 Task: Create a section Error Handling Sprint and in the section, add a milestone Virtual Desktop Infrastructure (VDI) Implementation in the project AriesPlan
Action: Mouse moved to (51, 246)
Screenshot: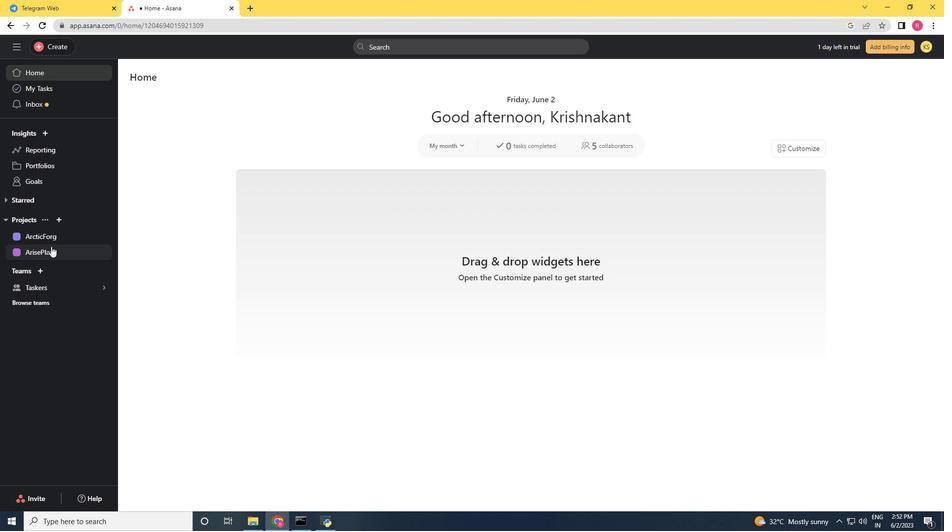 
Action: Mouse pressed left at (51, 246)
Screenshot: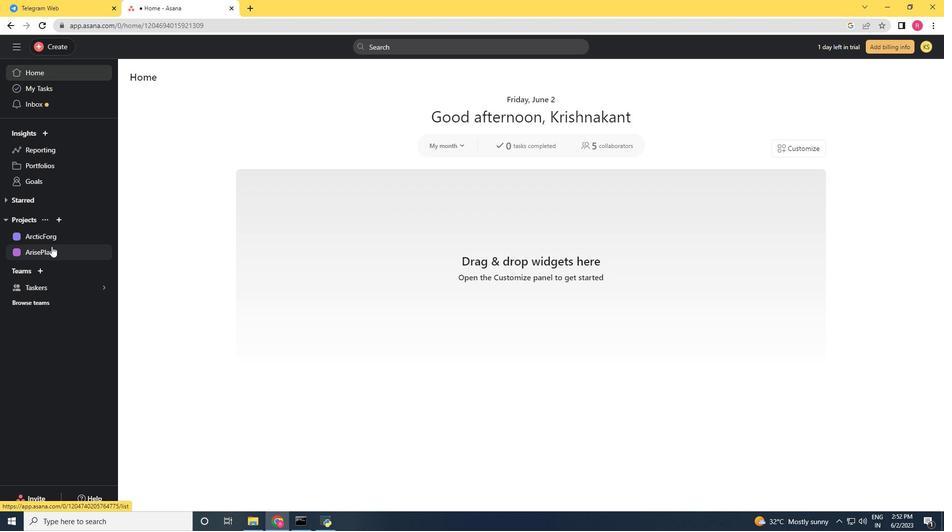 
Action: Mouse moved to (208, 345)
Screenshot: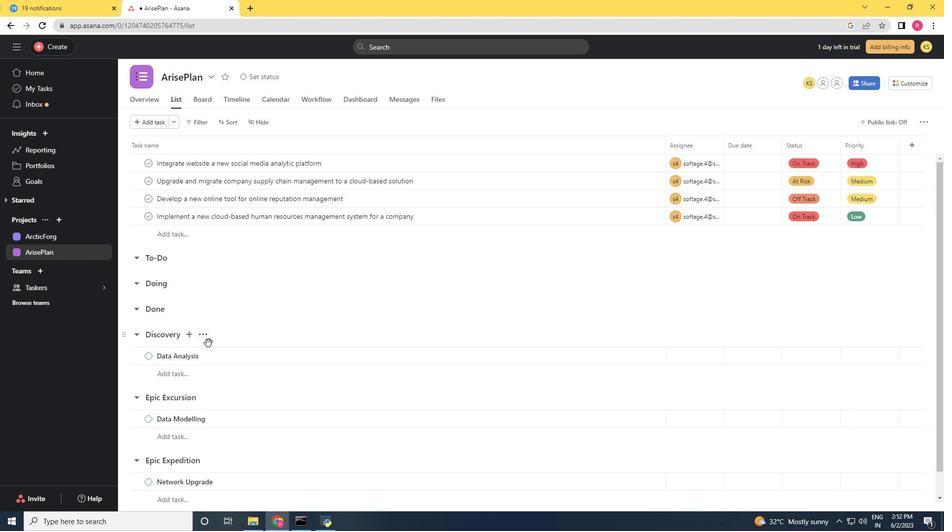 
Action: Mouse scrolled (208, 345) with delta (0, 0)
Screenshot: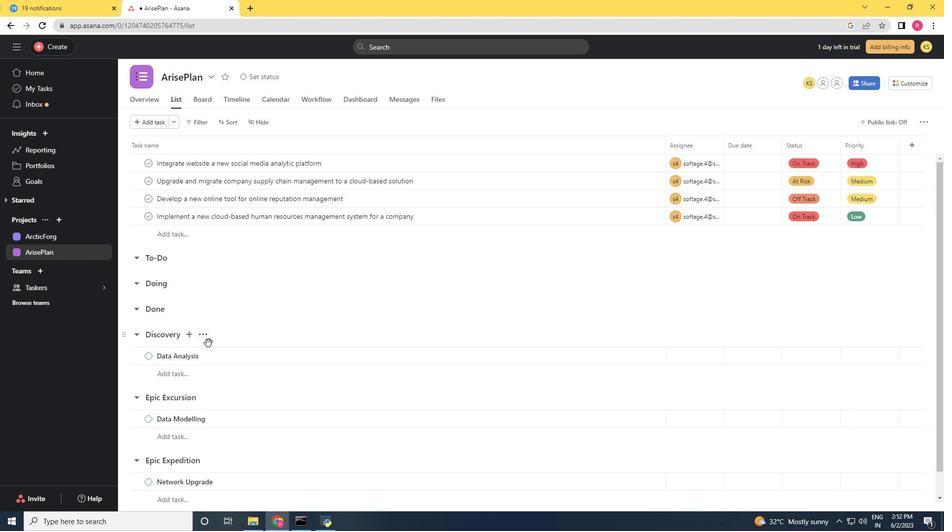 
Action: Mouse moved to (208, 347)
Screenshot: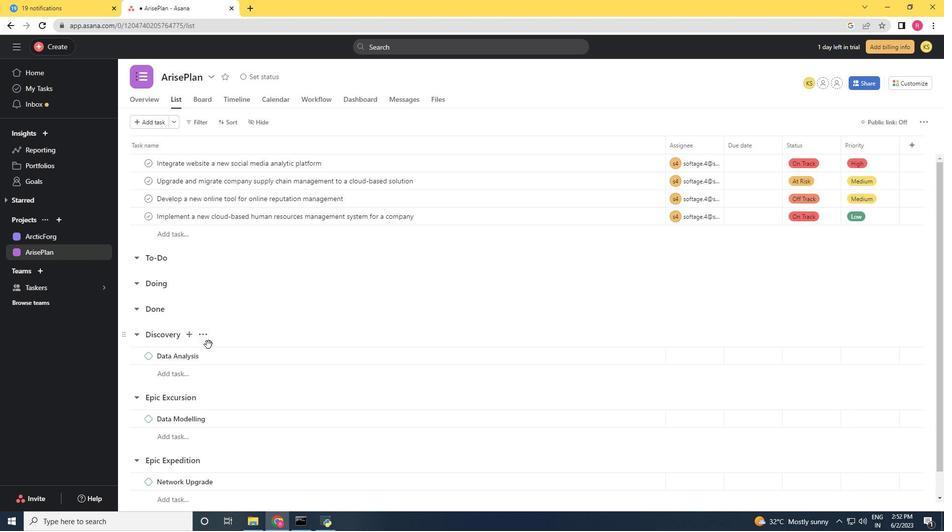 
Action: Mouse scrolled (208, 347) with delta (0, 0)
Screenshot: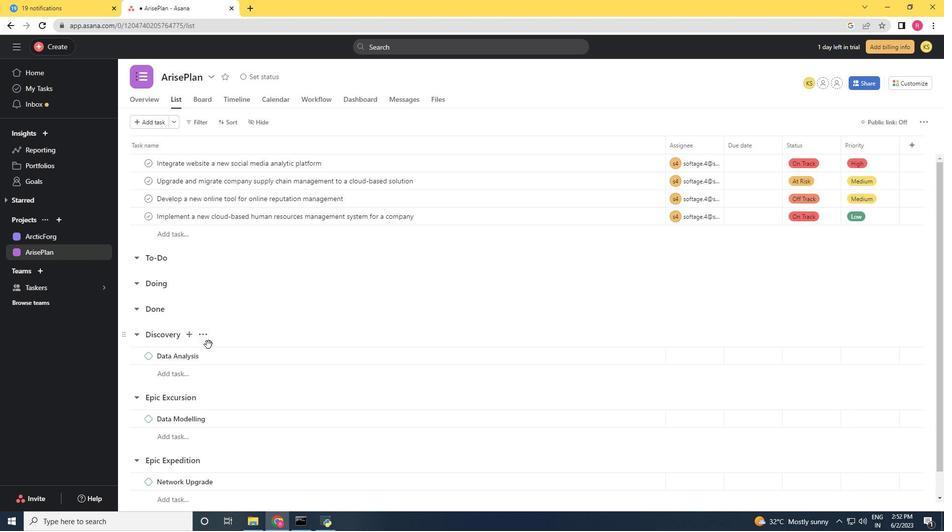 
Action: Mouse moved to (208, 350)
Screenshot: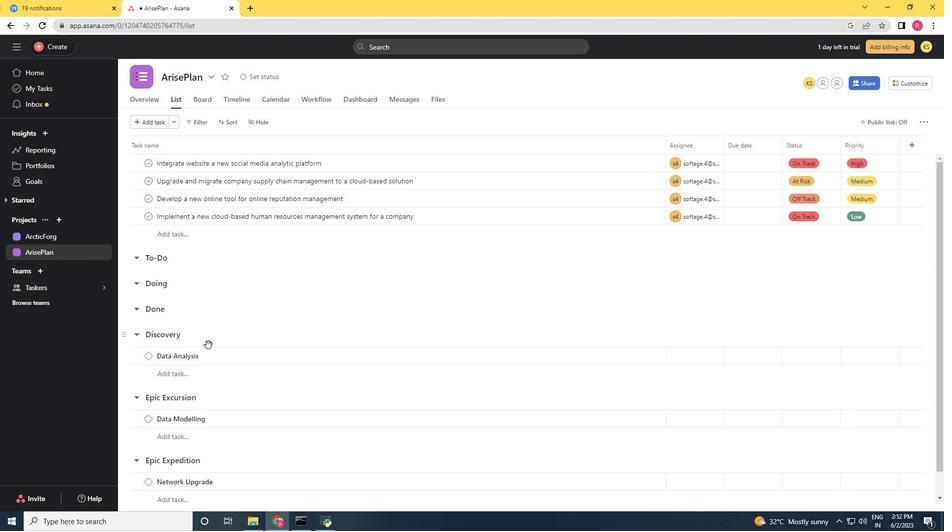 
Action: Mouse scrolled (208, 349) with delta (0, 0)
Screenshot: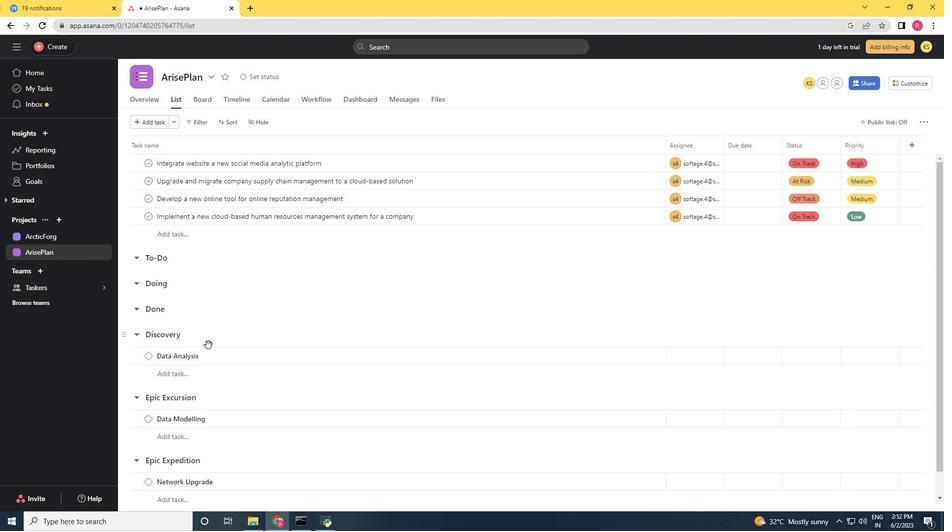
Action: Mouse moved to (208, 352)
Screenshot: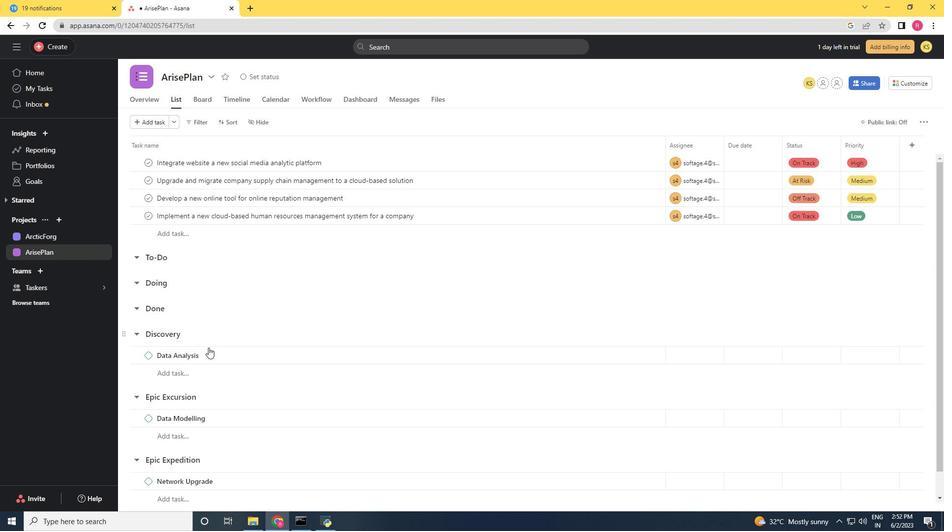 
Action: Mouse scrolled (208, 351) with delta (0, 0)
Screenshot: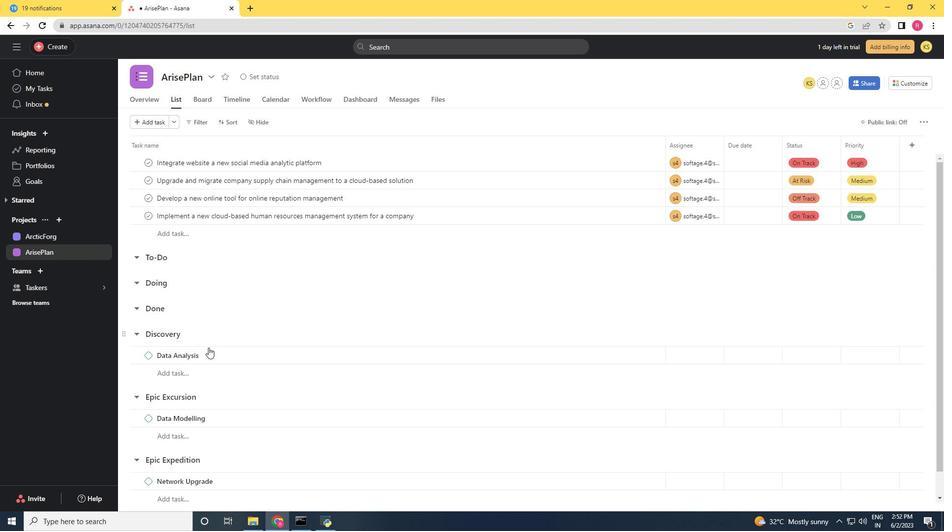 
Action: Mouse moved to (151, 489)
Screenshot: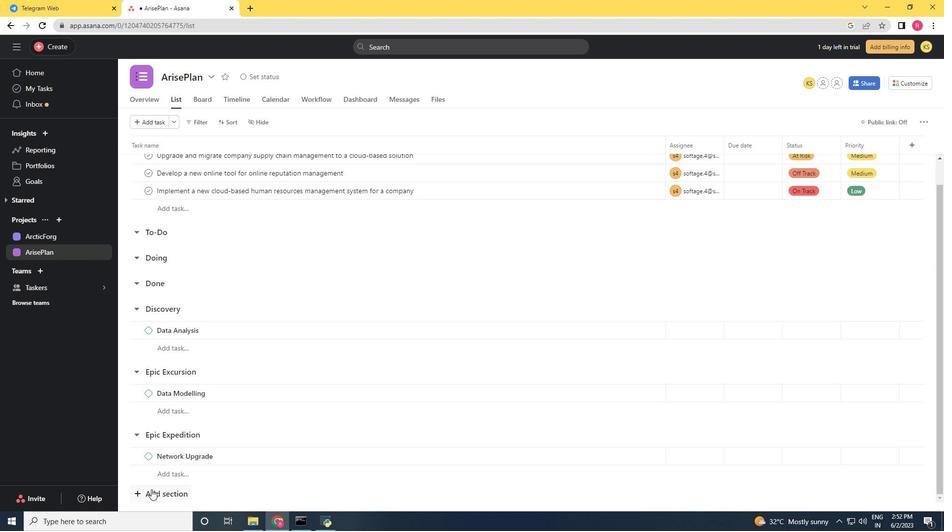 
Action: Mouse pressed left at (151, 489)
Screenshot: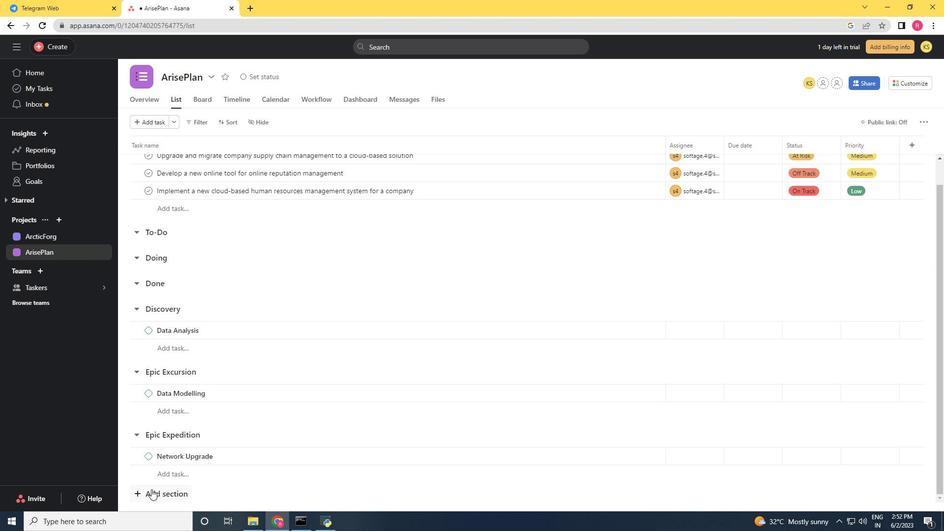 
Action: Mouse moved to (187, 480)
Screenshot: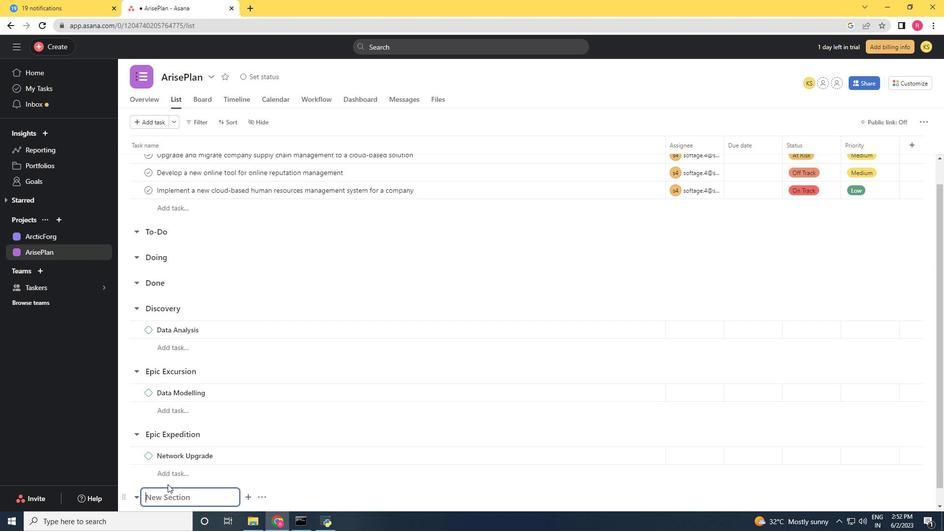 
Action: Mouse scrolled (187, 480) with delta (0, 0)
Screenshot: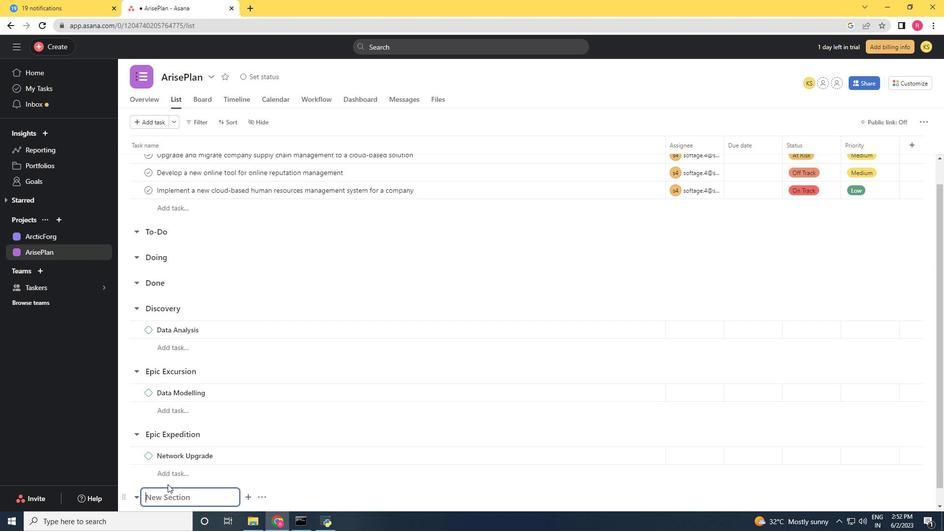 
Action: Mouse moved to (189, 479)
Screenshot: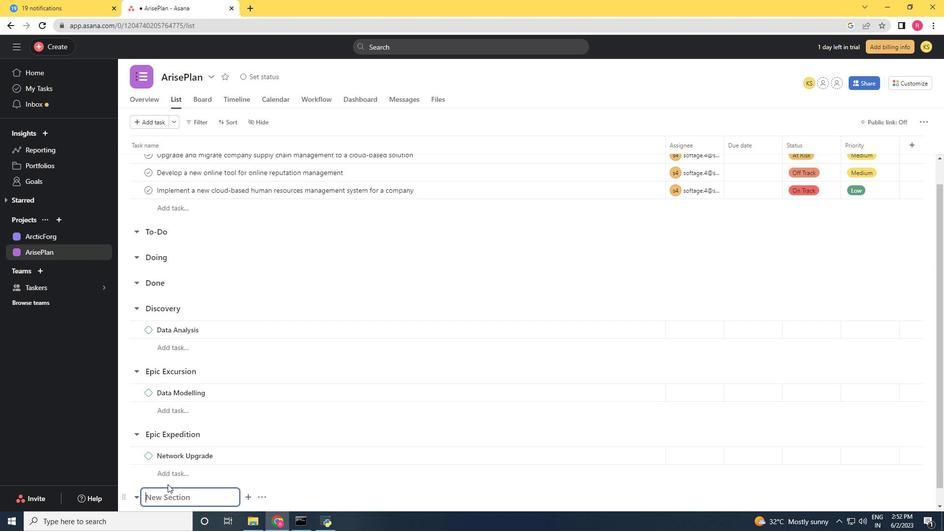 
Action: Mouse scrolled (189, 479) with delta (0, 0)
Screenshot: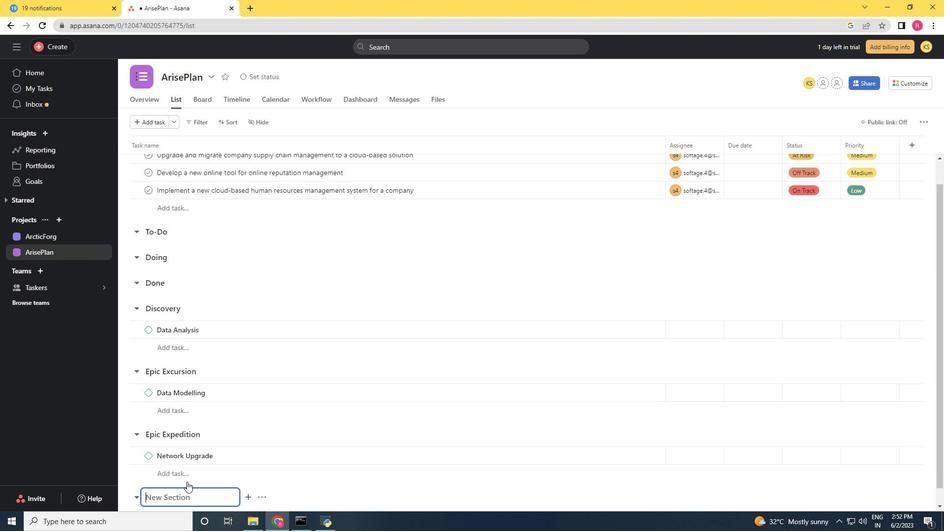 
Action: Mouse moved to (189, 479)
Screenshot: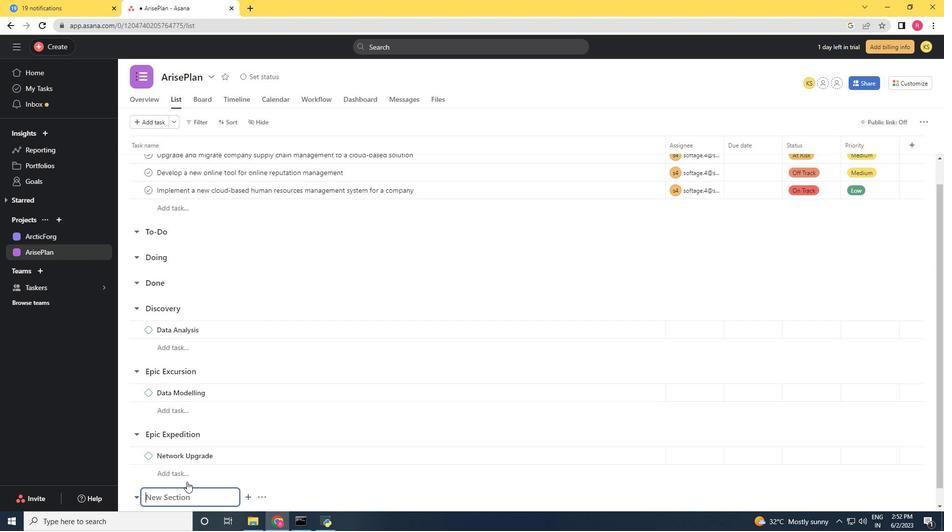 
Action: Mouse scrolled (189, 479) with delta (0, 0)
Screenshot: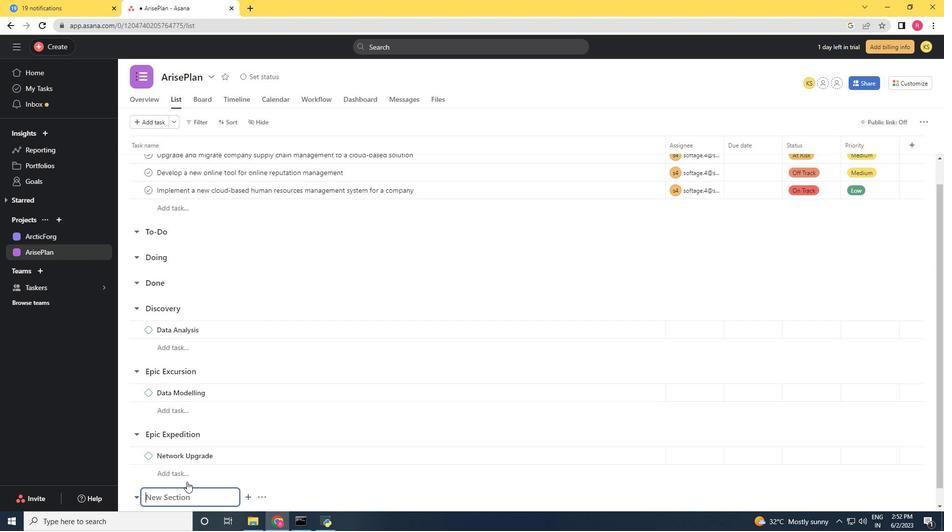 
Action: Mouse moved to (178, 486)
Screenshot: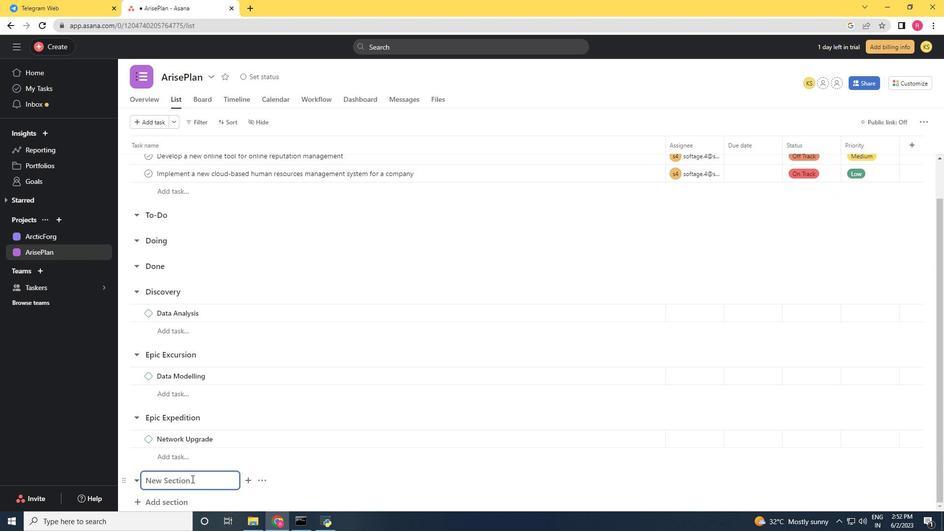 
Action: Key pressed <Key.shift>Error<Key.space><Key.shift>Handling<Key.space><Key.shift>Sprint<Key.space><Key.enter><Key.shift><Key.shift><Key.shift><Key.shift><Key.shift><Key.shift><Key.shift><Key.shift><Key.shift><Key.shift><Key.shift><Key.shift><Key.shift><Key.shift>Virtual<Key.space><Key.shift>Desktop<Key.space><Key.shift><Key.shift><Key.shift><Key.shift><Key.shift><Key.shift><Key.shift><Key.shift><Key.shift><Key.shift><Key.shift><Key.shift><Key.shift><Key.shift>In
Screenshot: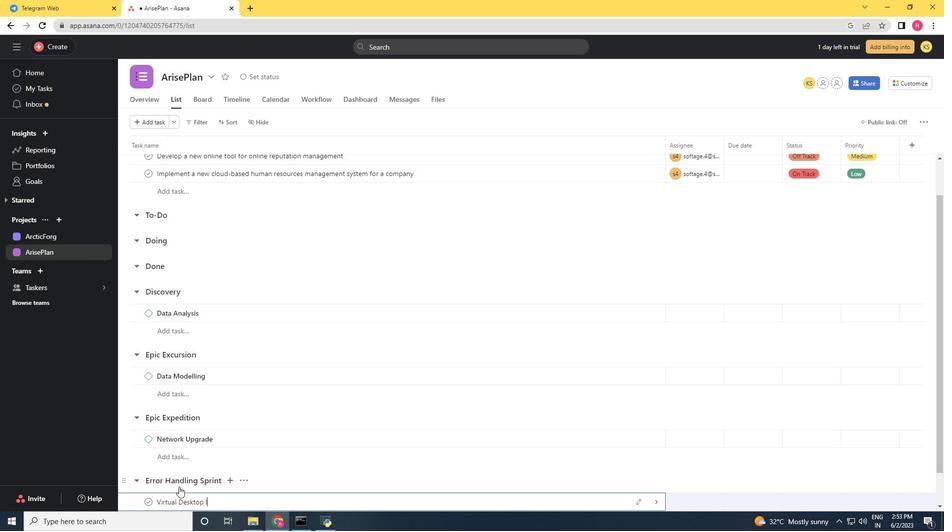 
Action: Mouse moved to (178, 486)
Screenshot: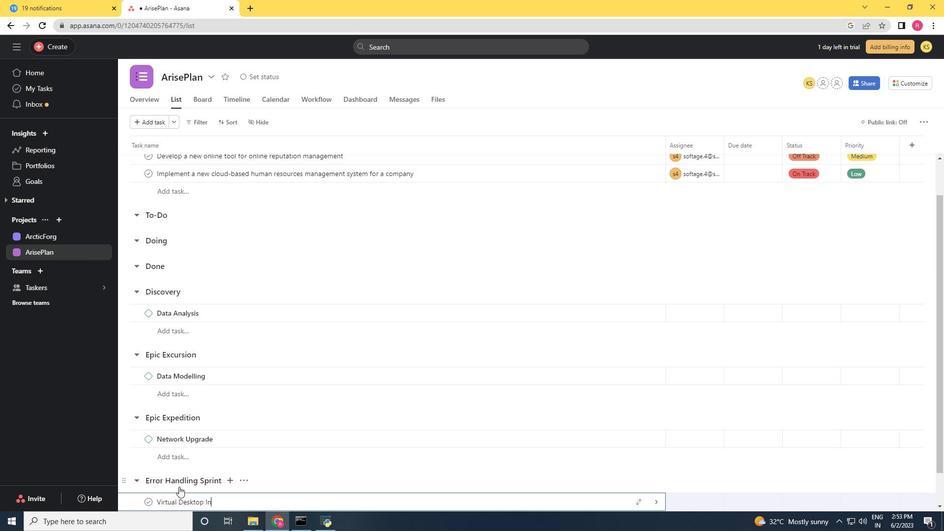 
Action: Key pressed frastucture<Key.space><Key.backspace><Key.backspace><Key.backspace><Key.backspace><Key.backspace><Key.backspace><Key.backspace><Key.backspace><Key.backspace><Key.backspace>a<Key.backspace>astucture<Key.space><Key.left><Key.left><Key.left><Key.left><Key.left><Key.left><Key.left><Key.left><Key.right>r<Key.right><Key.right><Key.right><Key.right><Key.right><Key.right><Key.right><Key.right><Key.right><Key.right><Key.shift_r><Key.shift_r><Key.shift_r><Key.shift_r><Key.shift_r><Key.shift_r><Key.shift_r><Key.shift_r><Key.shift_r><Key.shift_r><Key.shift_r><Key.shift_r><Key.shift_r><Key.shift_r><Key.shift_r><Key.shift_r><Key.shift_r><Key.shift_r><Key.shift_r><Key.shift_r><Key.shift_r><Key.shift_r><Key.shift_r><Key.shift_r><Key.shift_r><Key.shift_r><Key.shift_r>(VDI)<Key.space><Key.shift_r>Implementation<Key.space>
Screenshot: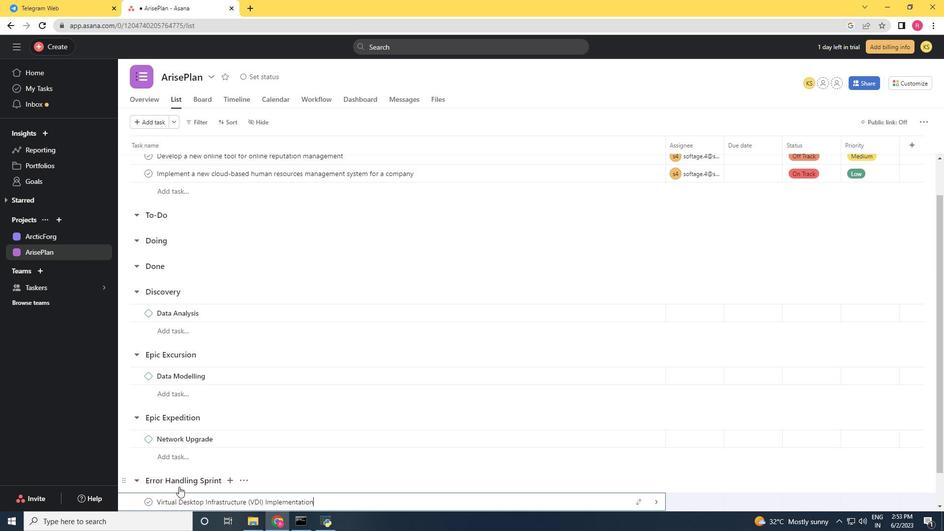 
Action: Mouse moved to (464, 462)
Screenshot: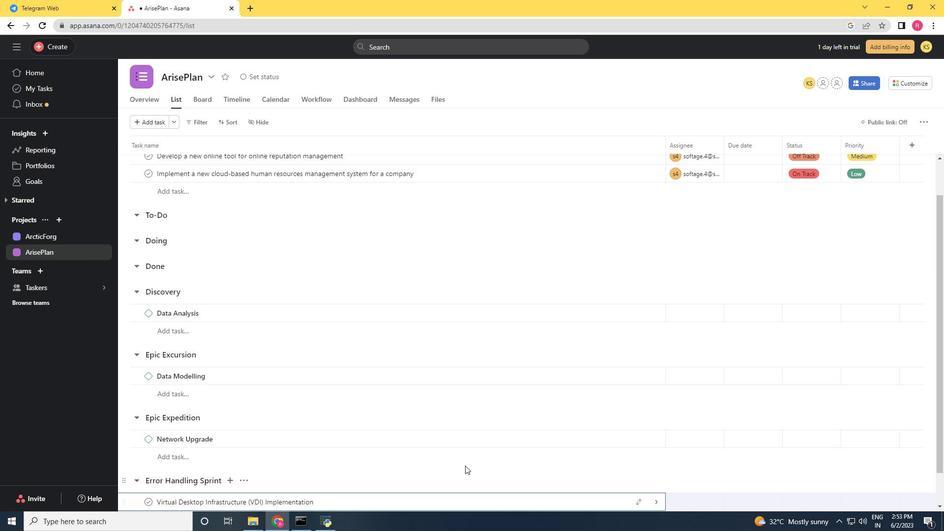 
Action: Mouse scrolled (464, 462) with delta (0, 0)
Screenshot: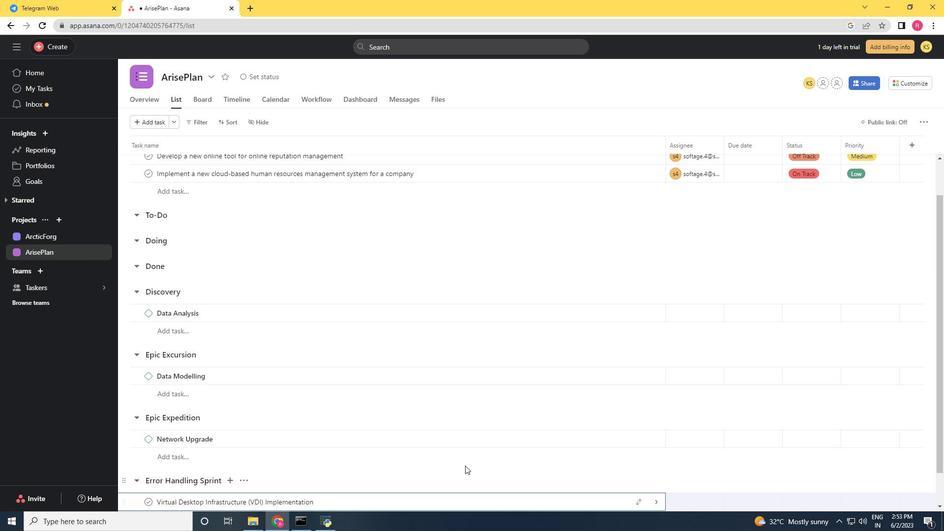 
Action: Mouse moved to (465, 461)
Screenshot: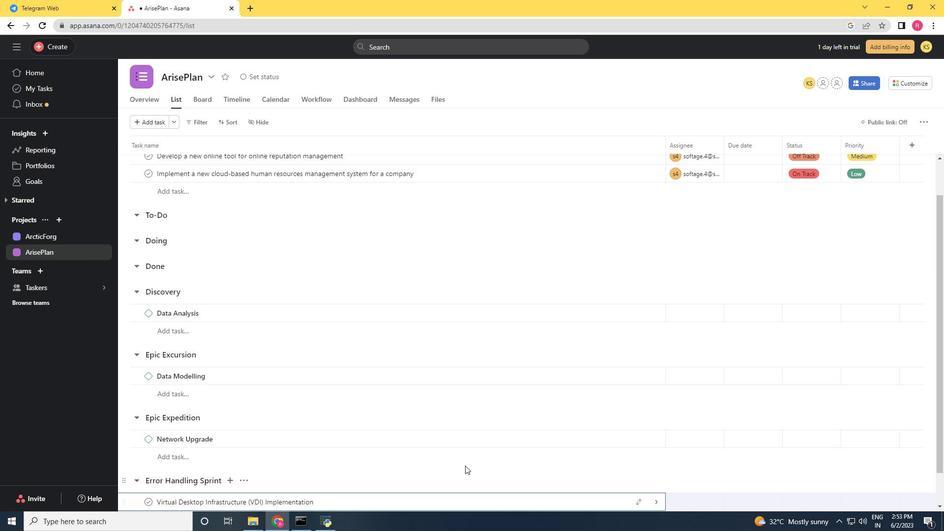 
Action: Mouse scrolled (465, 461) with delta (0, 0)
Screenshot: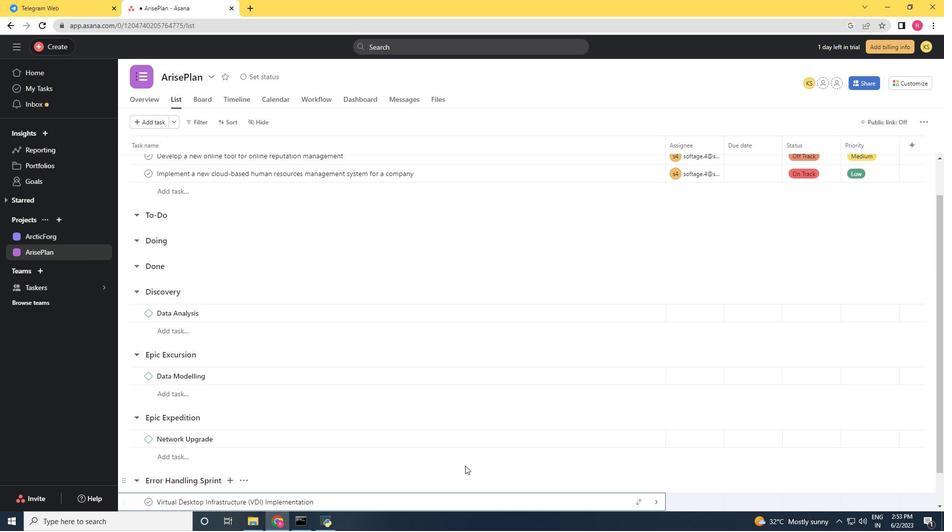 
Action: Mouse moved to (465, 461)
Screenshot: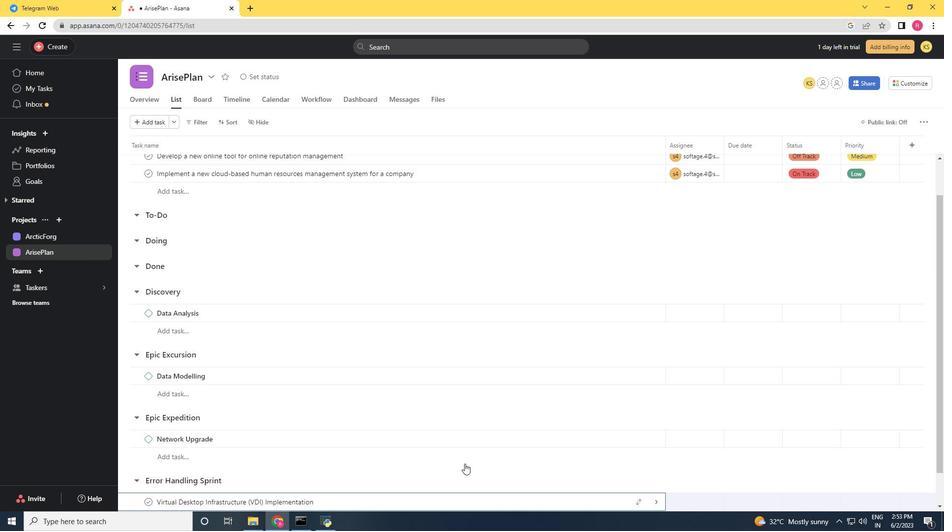 
Action: Mouse scrolled (465, 461) with delta (0, 0)
Screenshot: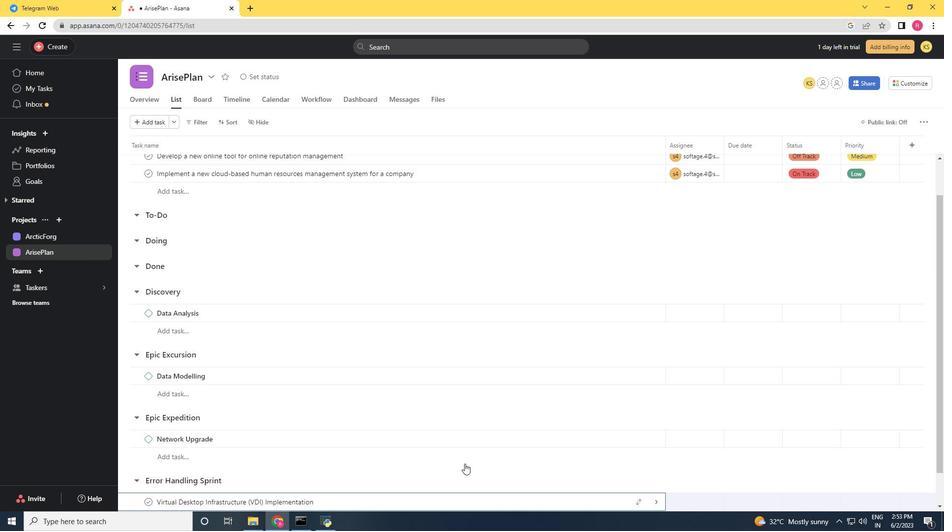 
Action: Mouse moved to (466, 461)
Screenshot: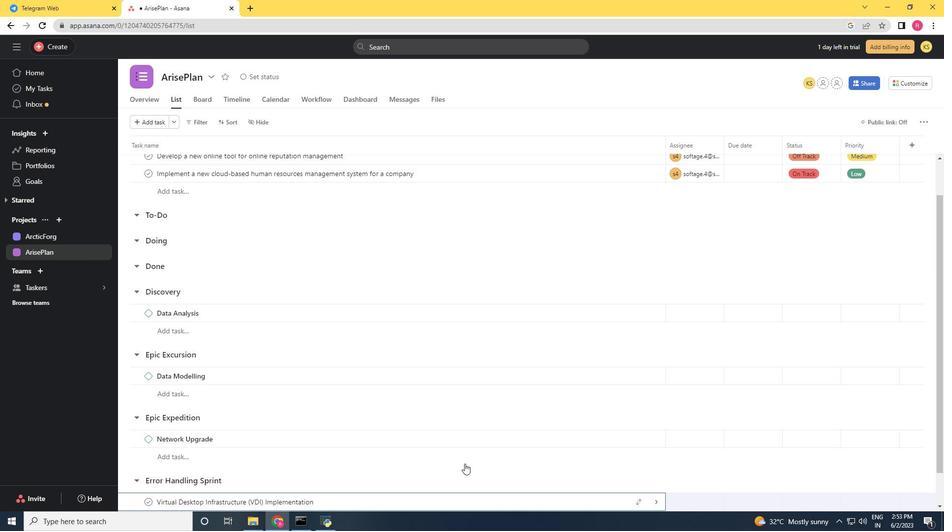 
Action: Mouse scrolled (466, 461) with delta (0, 0)
Screenshot: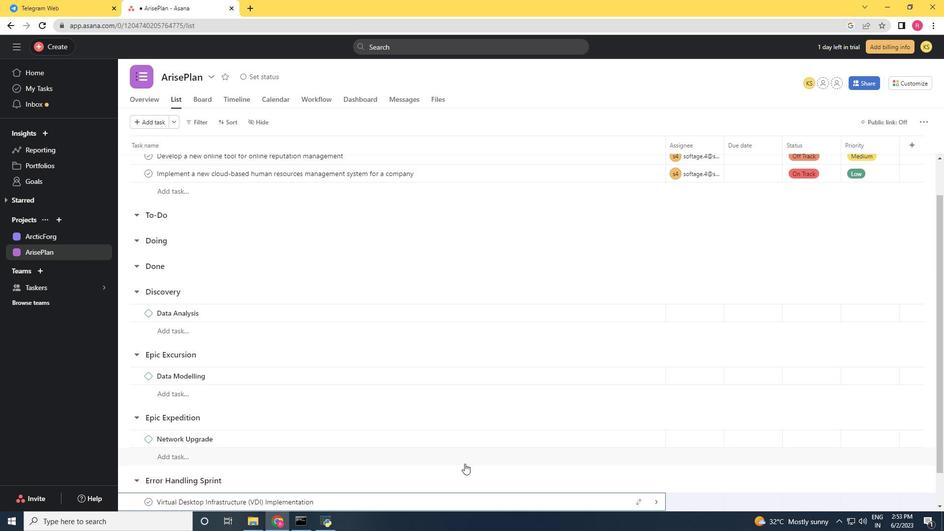 
Action: Mouse moved to (442, 473)
Screenshot: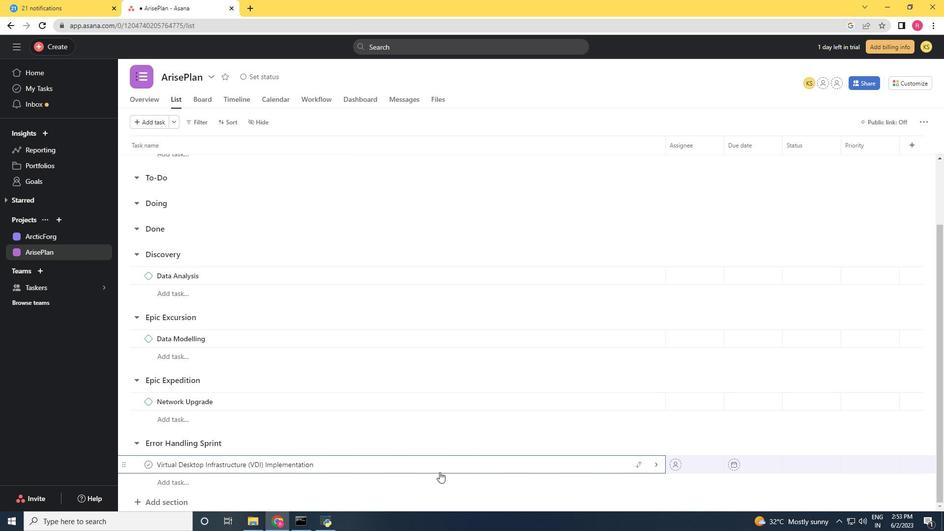
Action: Mouse pressed right at (441, 472)
Screenshot: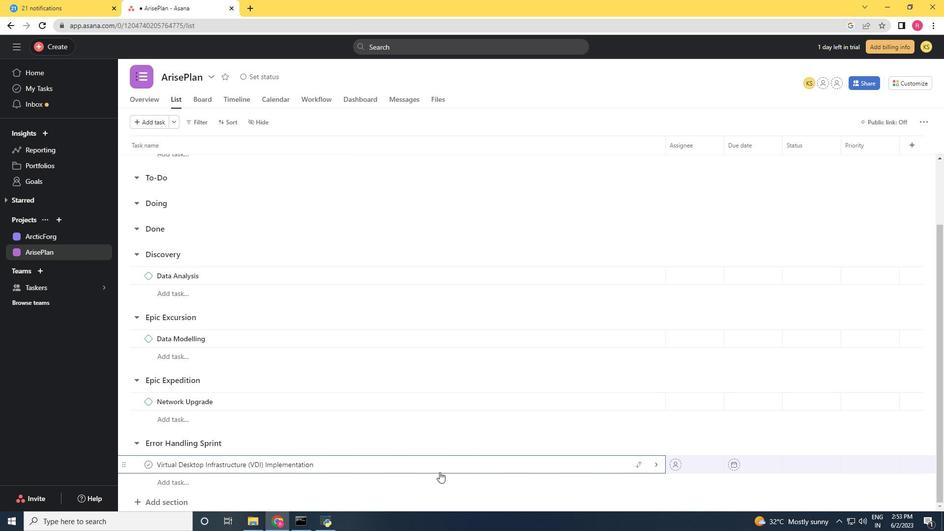 
Action: Mouse moved to (482, 424)
Screenshot: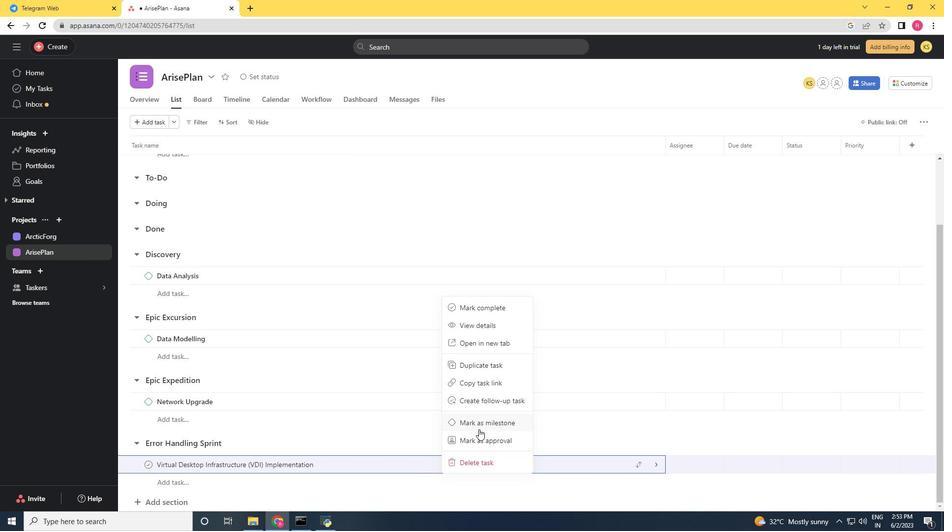 
Action: Mouse pressed left at (482, 424)
Screenshot: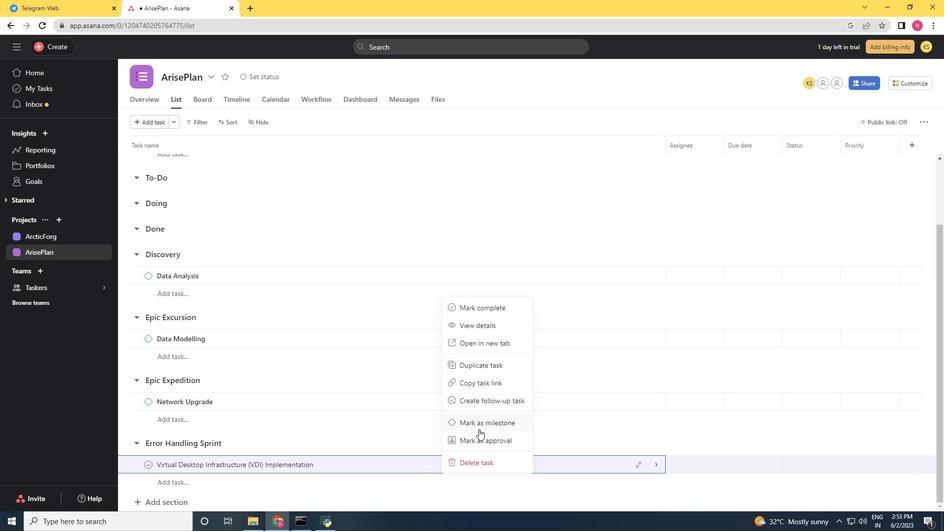 
Action: Mouse moved to (501, 406)
Screenshot: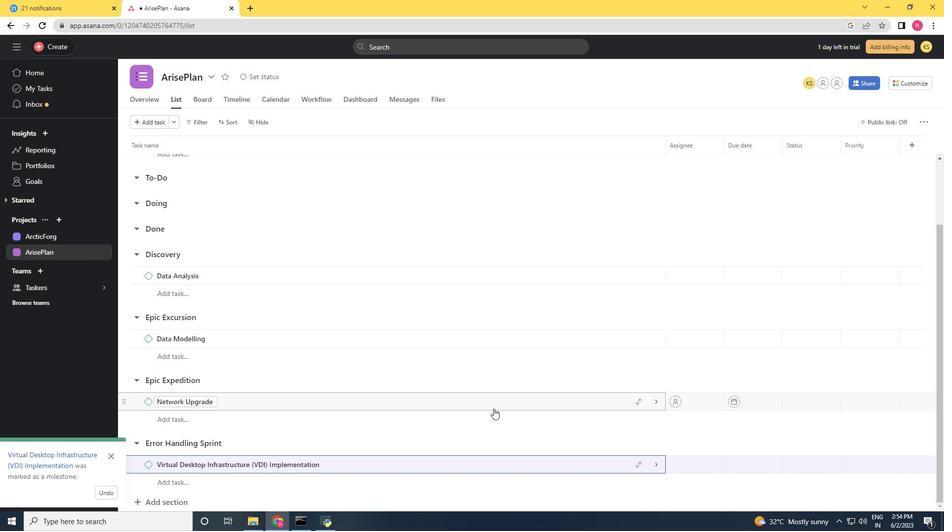 
